 Task: Use the formula "CODE" in spreadsheet "Project protfolio".
Action: Mouse moved to (97, 60)
Screenshot: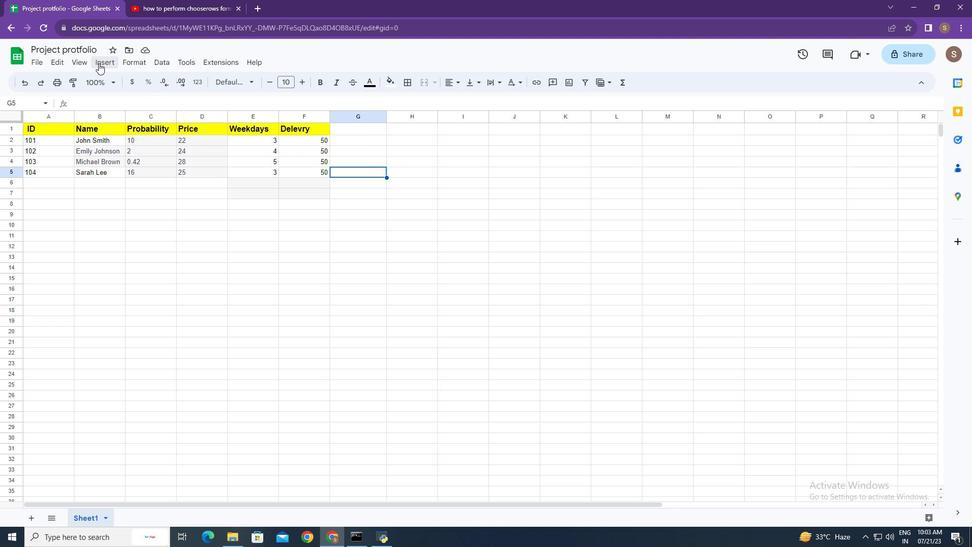 
Action: Mouse pressed left at (97, 60)
Screenshot: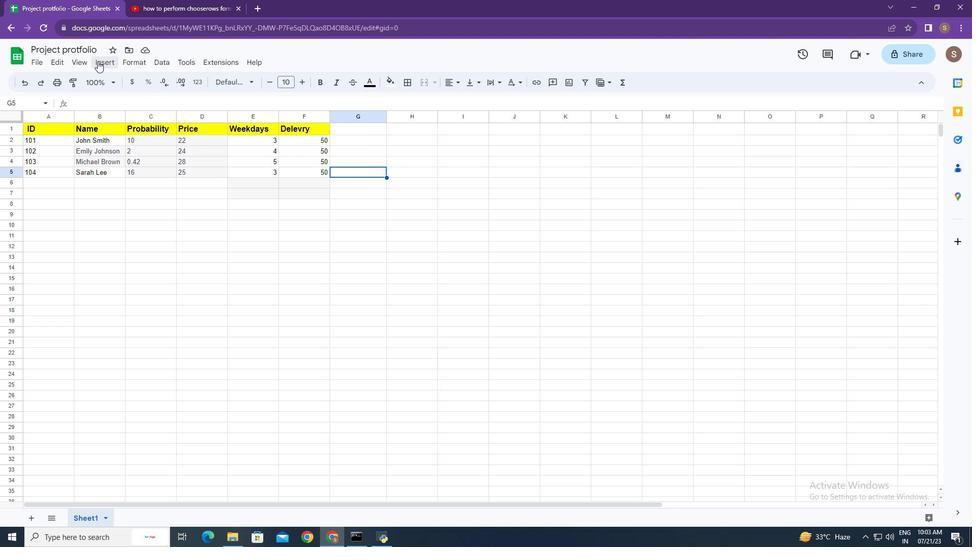 
Action: Mouse moved to (152, 236)
Screenshot: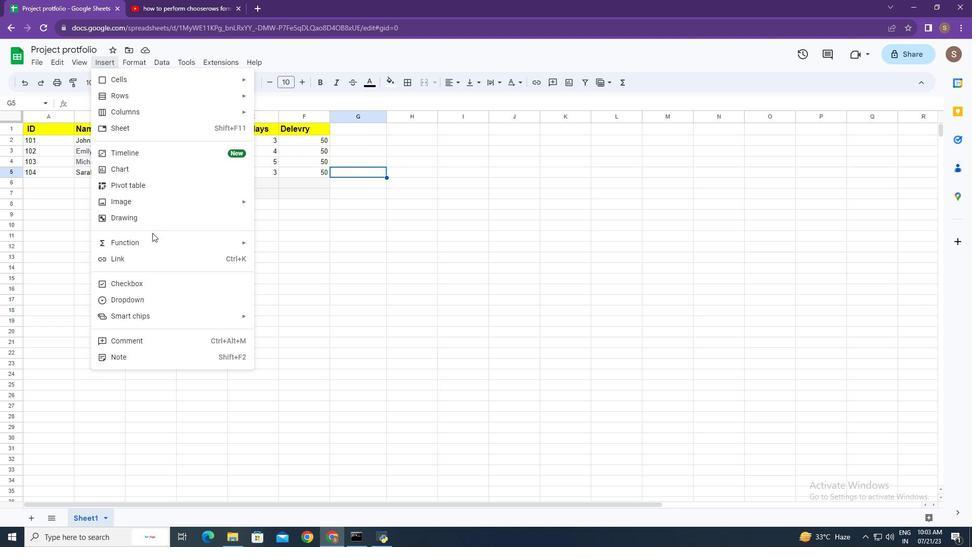 
Action: Mouse pressed left at (152, 236)
Screenshot: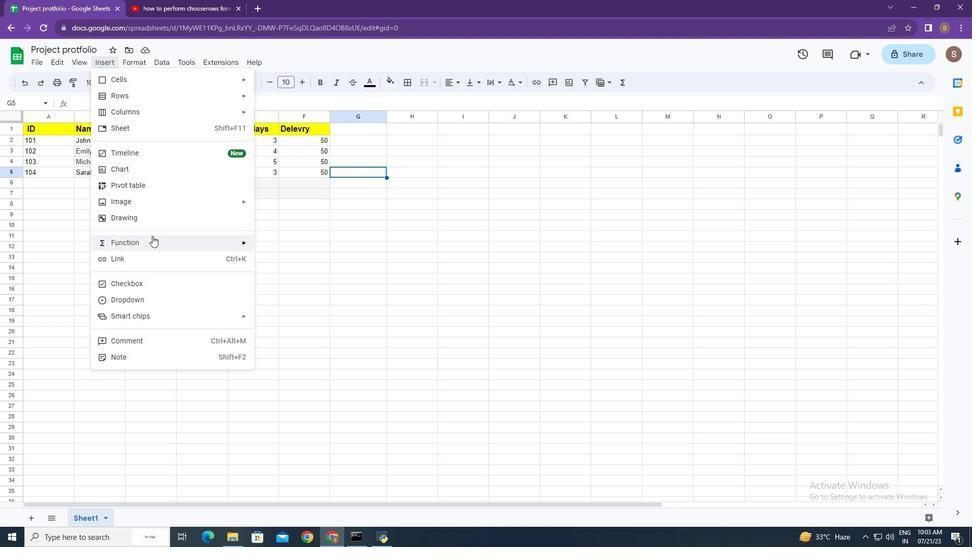 
Action: Mouse moved to (280, 231)
Screenshot: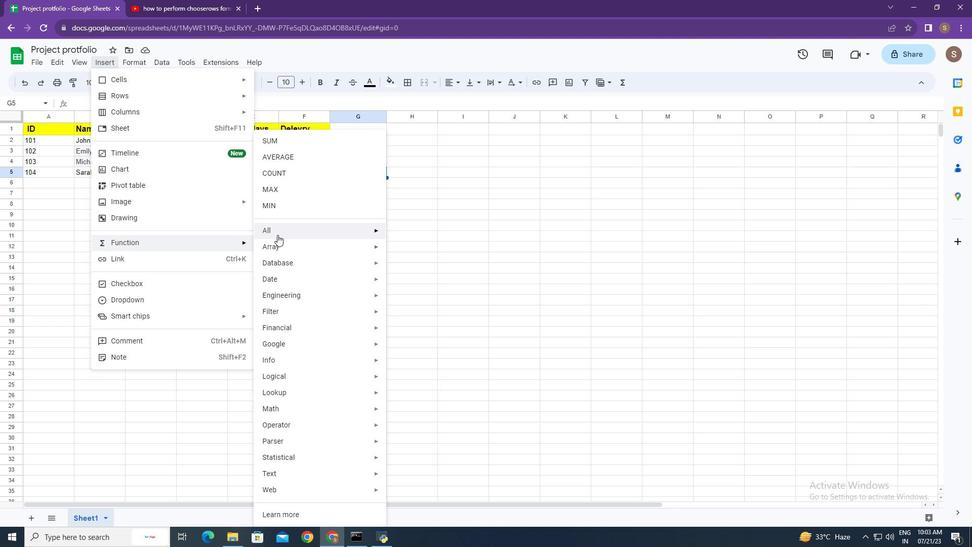 
Action: Mouse pressed left at (280, 231)
Screenshot: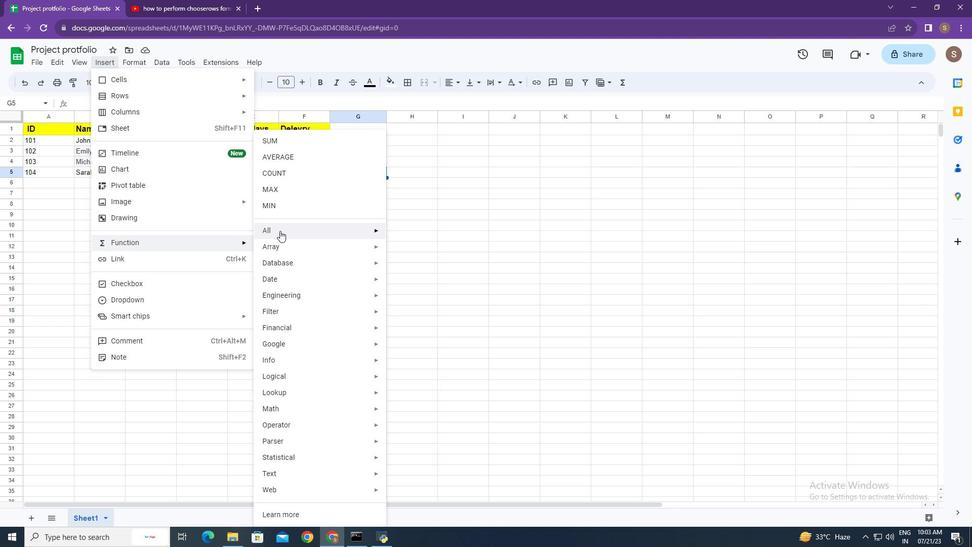 
Action: Mouse moved to (426, 291)
Screenshot: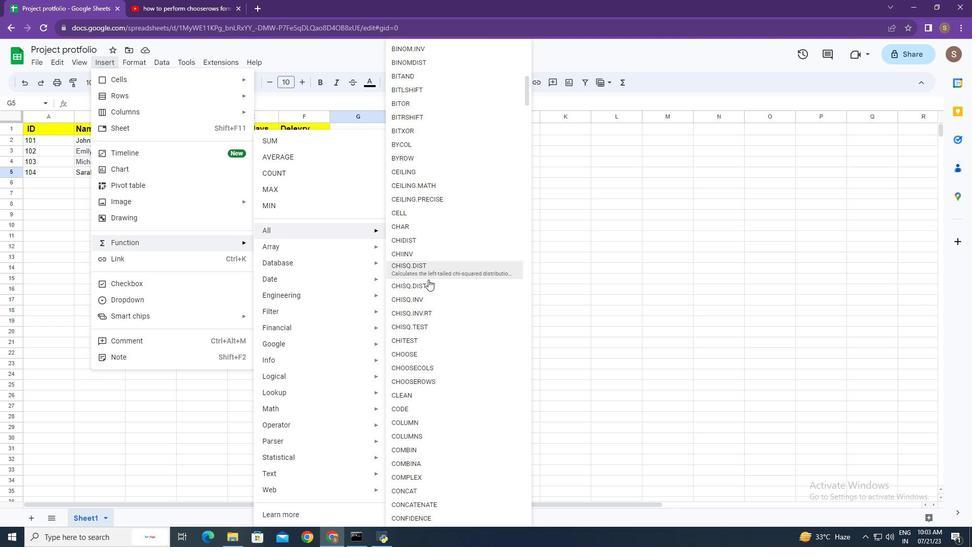 
Action: Mouse scrolled (426, 290) with delta (0, 0)
Screenshot: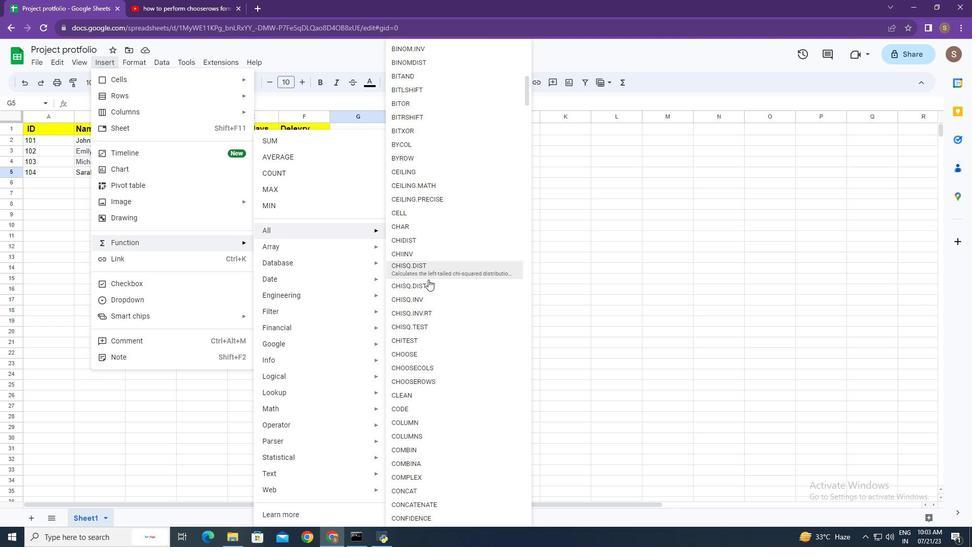 
Action: Mouse moved to (426, 300)
Screenshot: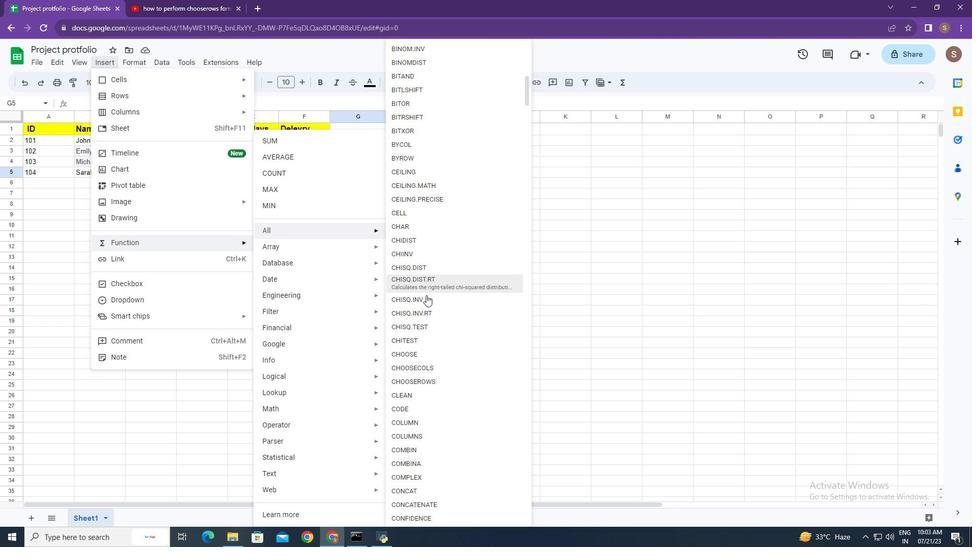 
Action: Mouse scrolled (426, 299) with delta (0, 0)
Screenshot: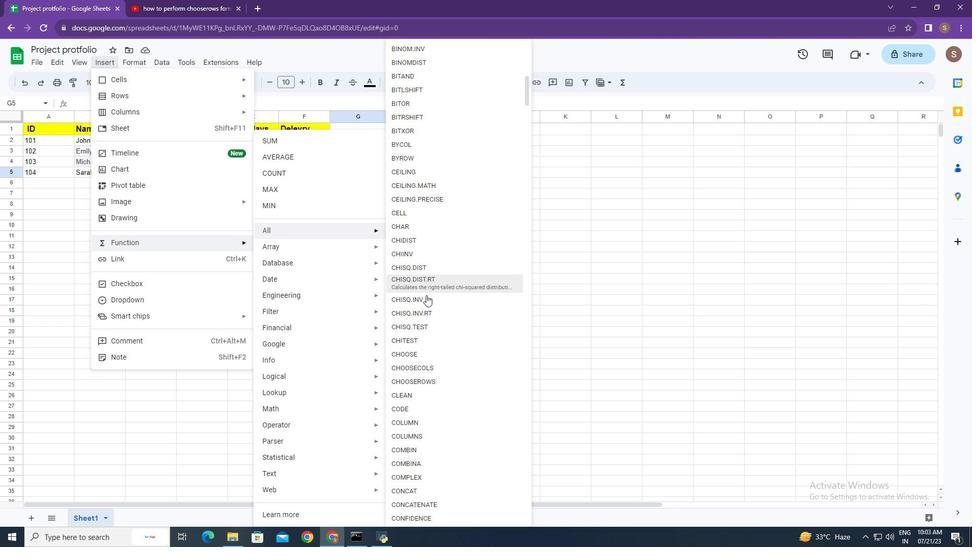 
Action: Mouse moved to (427, 301)
Screenshot: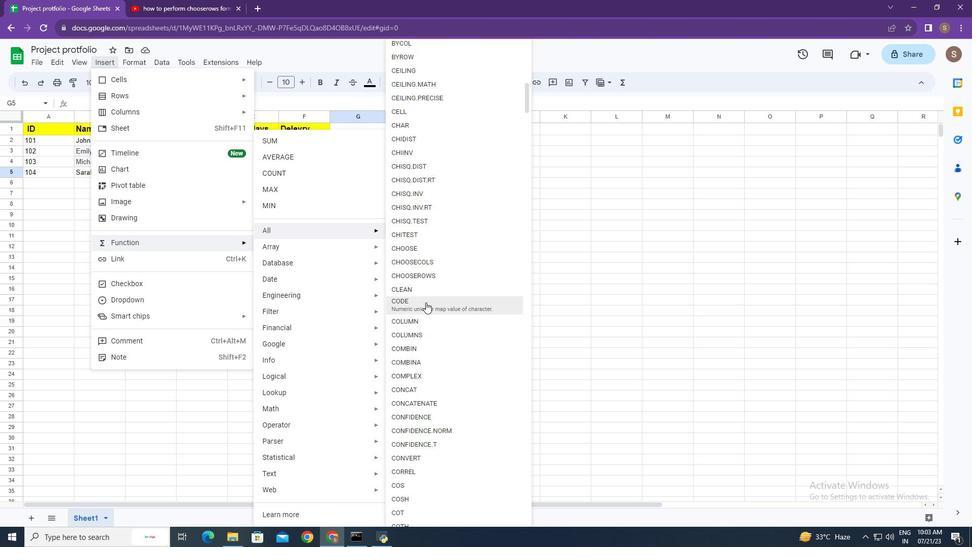 
Action: Mouse pressed left at (427, 301)
Screenshot: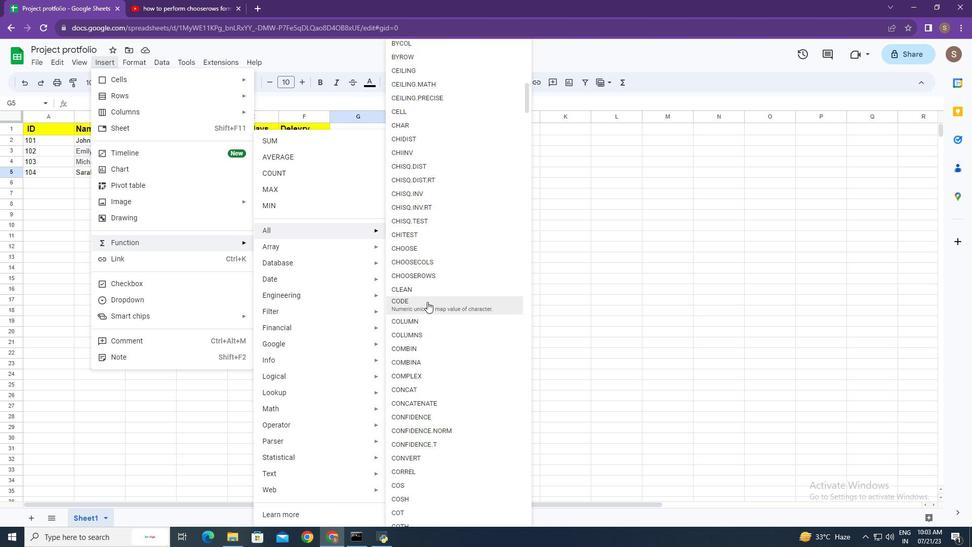 
Action: Mouse moved to (180, 170)
Screenshot: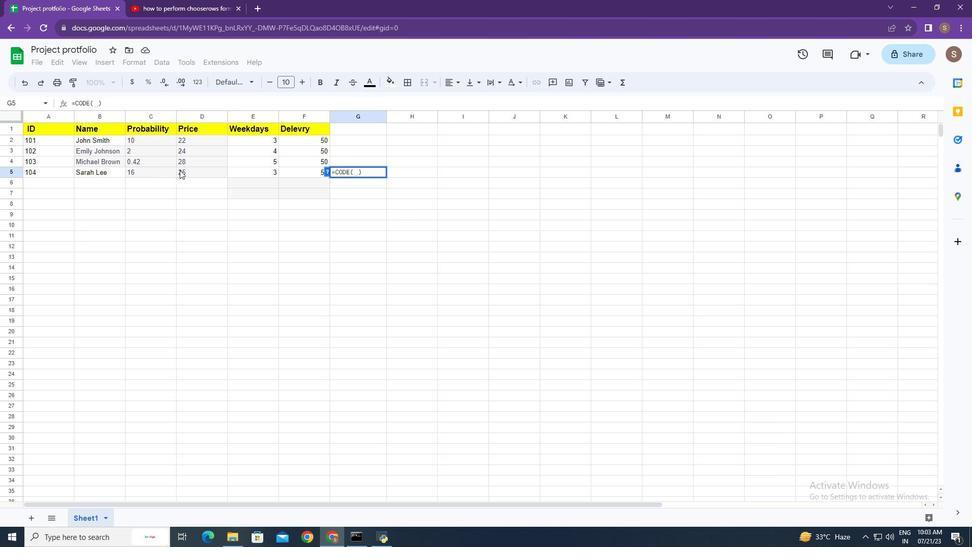 
Action: Mouse pressed left at (180, 170)
Screenshot: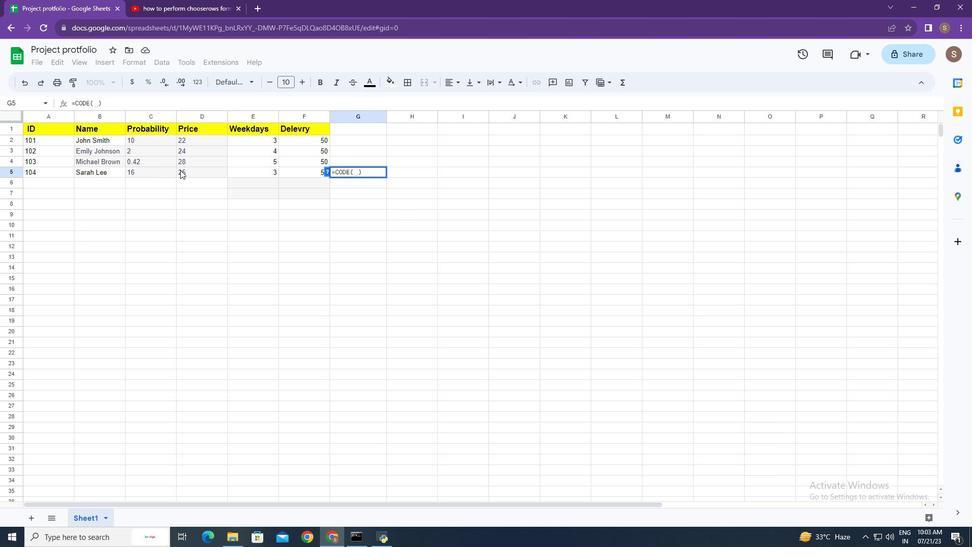 
Action: Mouse moved to (329, 197)
Screenshot: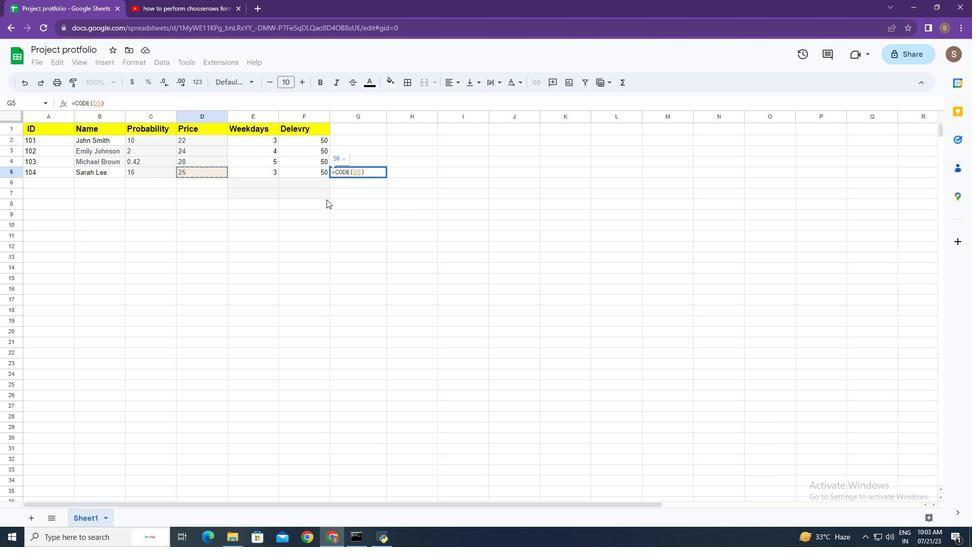 
Action: Key pressed <Key.enter>
Screenshot: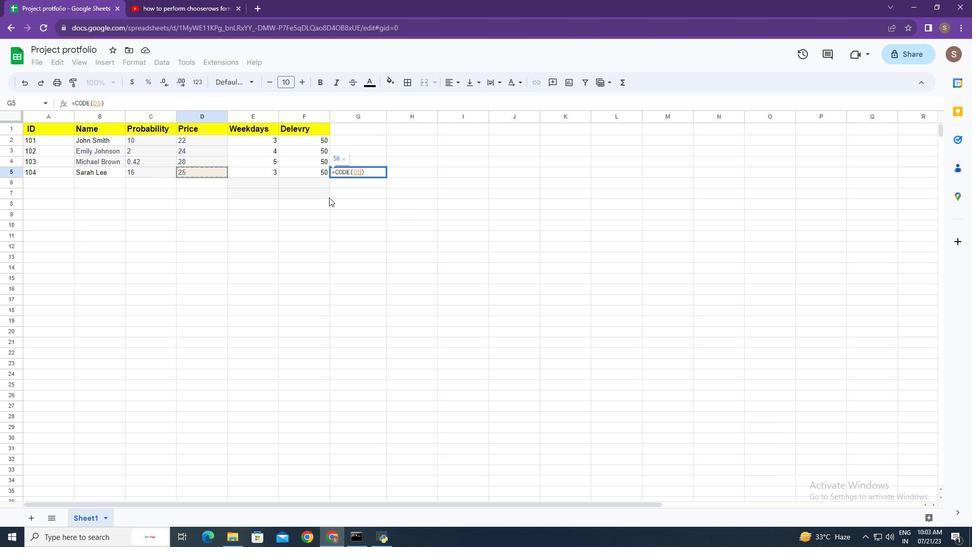 
Action: Mouse moved to (417, 170)
Screenshot: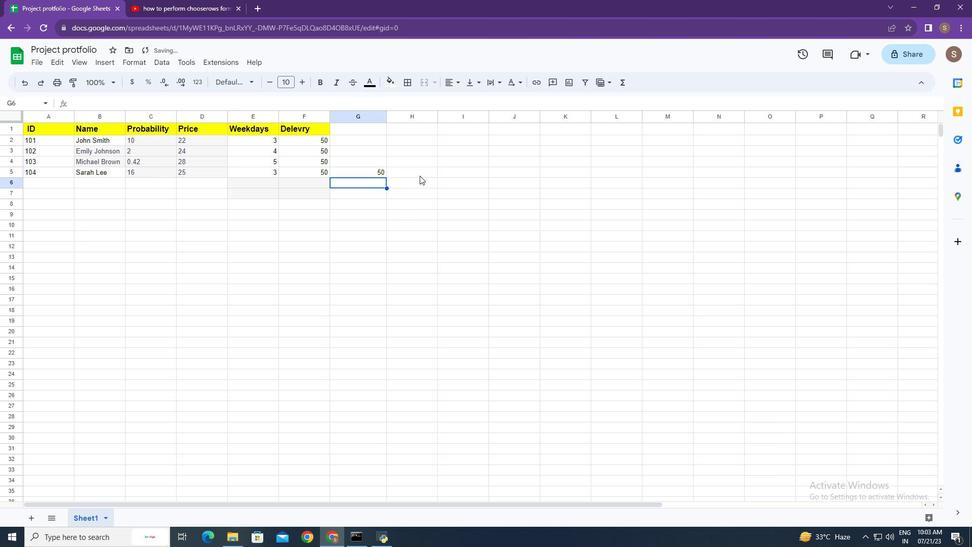 
Action: Mouse pressed left at (417, 170)
Screenshot: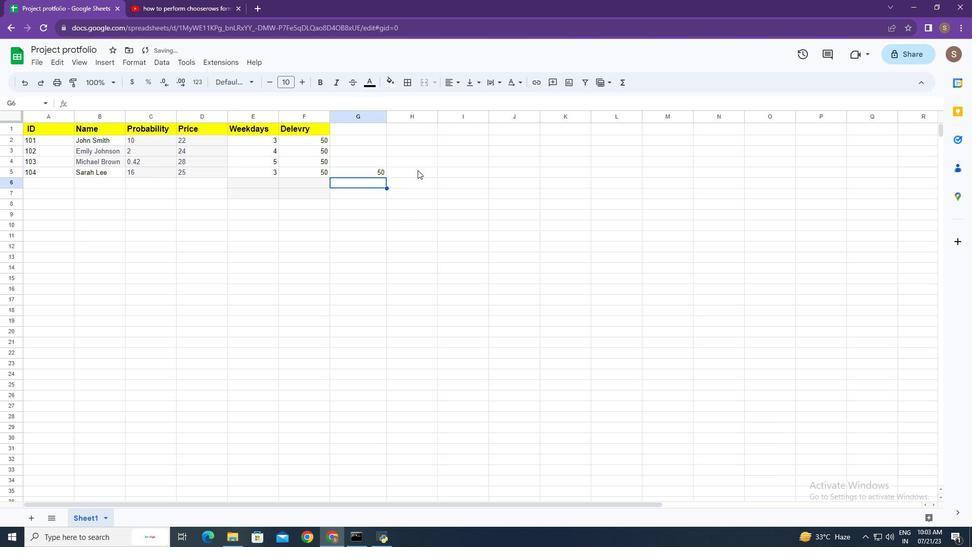 
